 Task: Create a task  Inconsistent formatting of date/time fields , assign it to team member softage.10@softage.net in the project XpertTech and update the status of the task to  Off Track , set the priority of the task to Medium.
Action: Mouse moved to (71, 502)
Screenshot: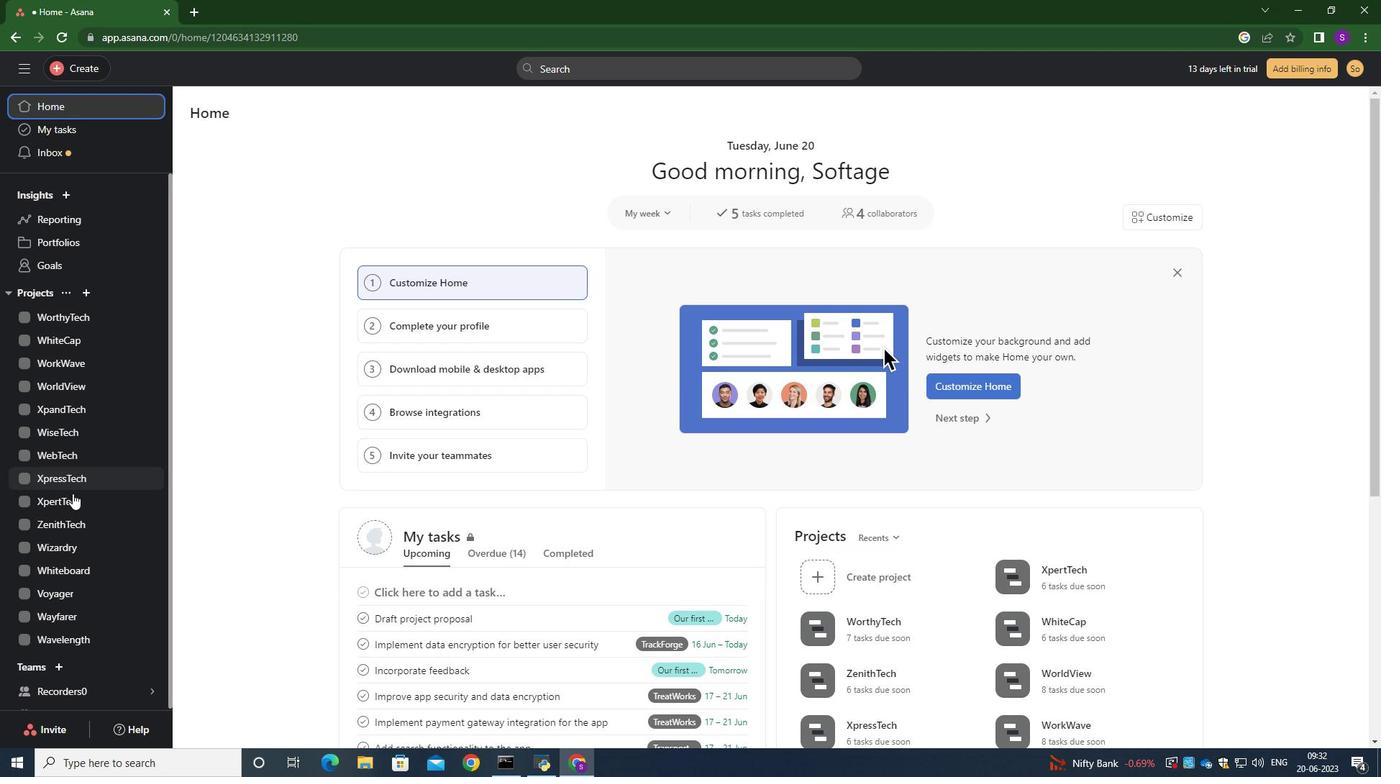
Action: Mouse pressed left at (71, 502)
Screenshot: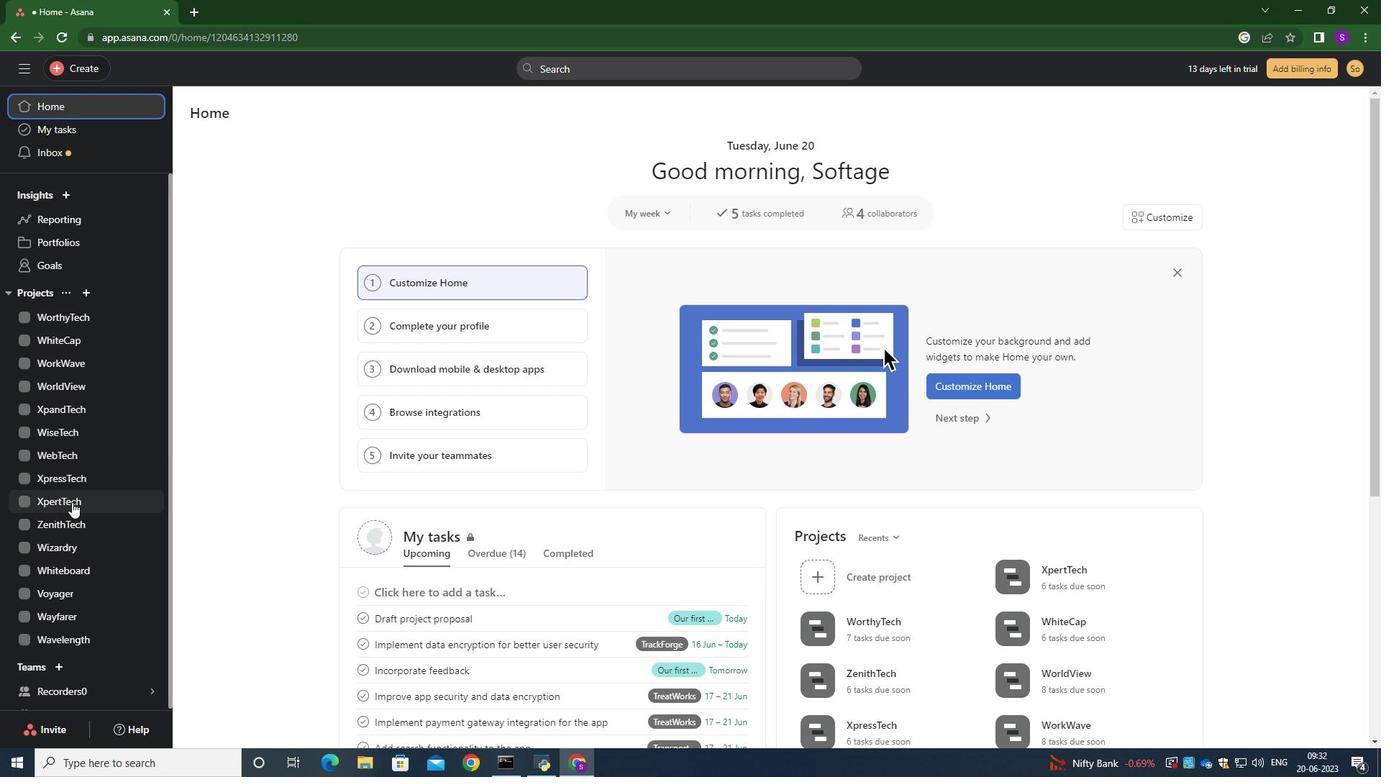 
Action: Mouse moved to (236, 183)
Screenshot: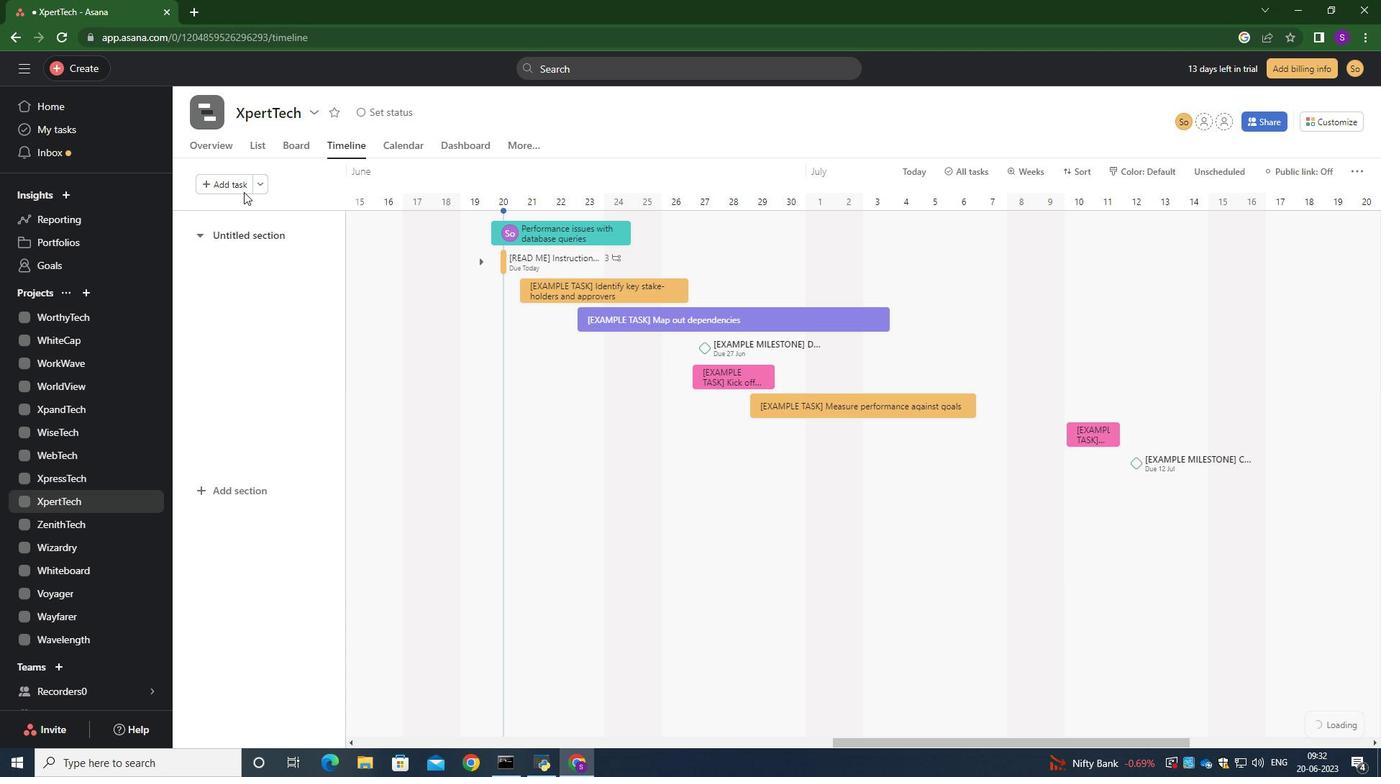 
Action: Mouse pressed left at (236, 183)
Screenshot: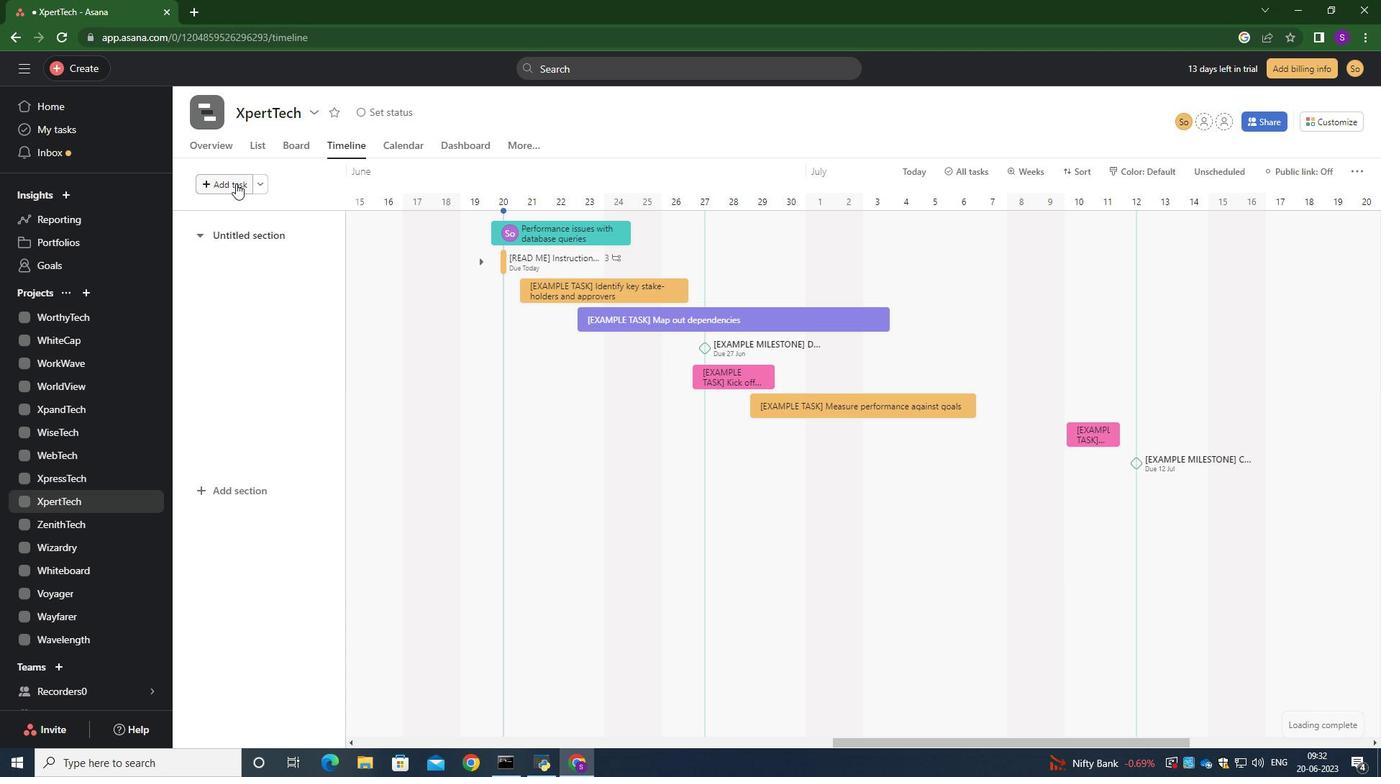 
Action: Mouse moved to (519, 234)
Screenshot: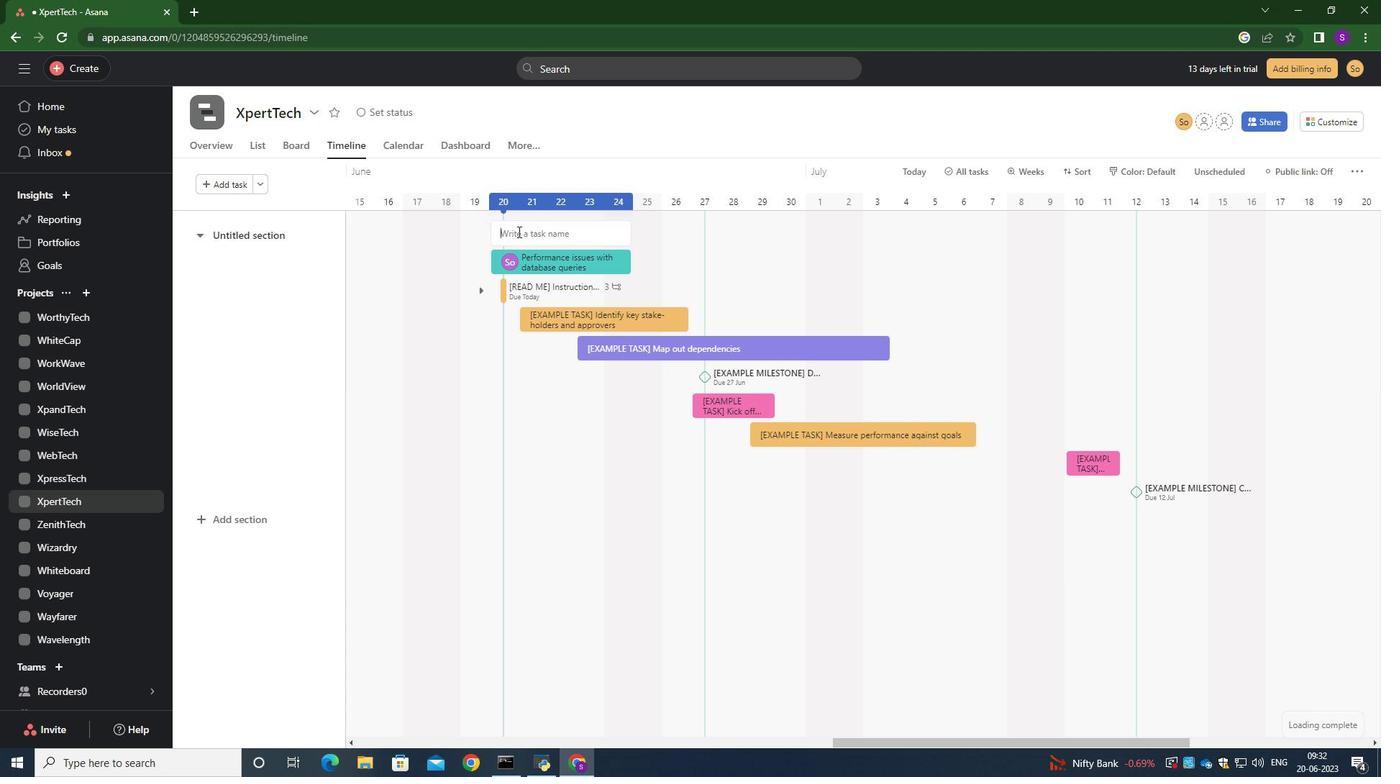 
Action: Mouse pressed left at (519, 234)
Screenshot: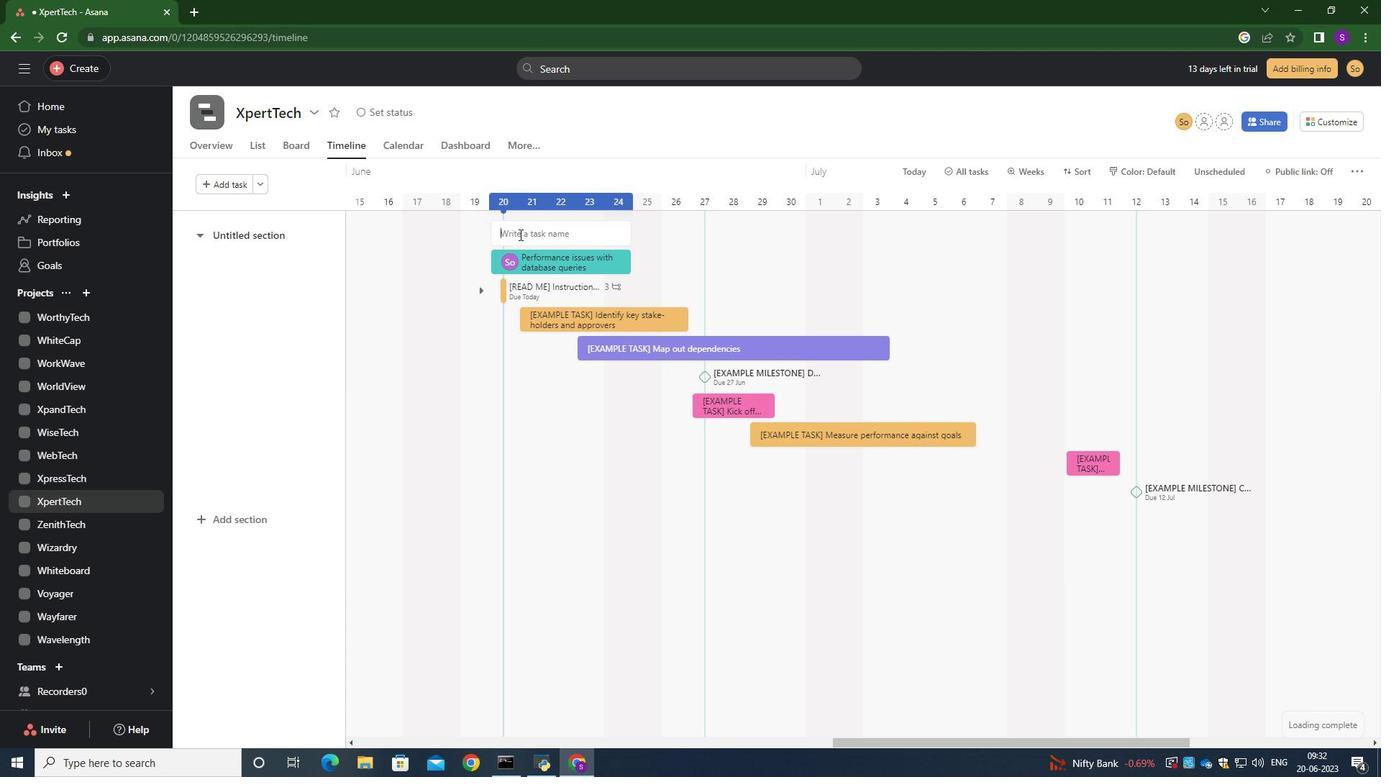 
Action: Key pressed <Key.caps_lock>I<Key.caps_lock>ncons<Key.backspace>sistent<Key.space>formatting<Key.space>of<Key.space>data/tiem<Key.space><Key.backspace><Key.backspace><Key.backspace><Key.backspace>ime<Key.space>fields<Key.enter>
Screenshot: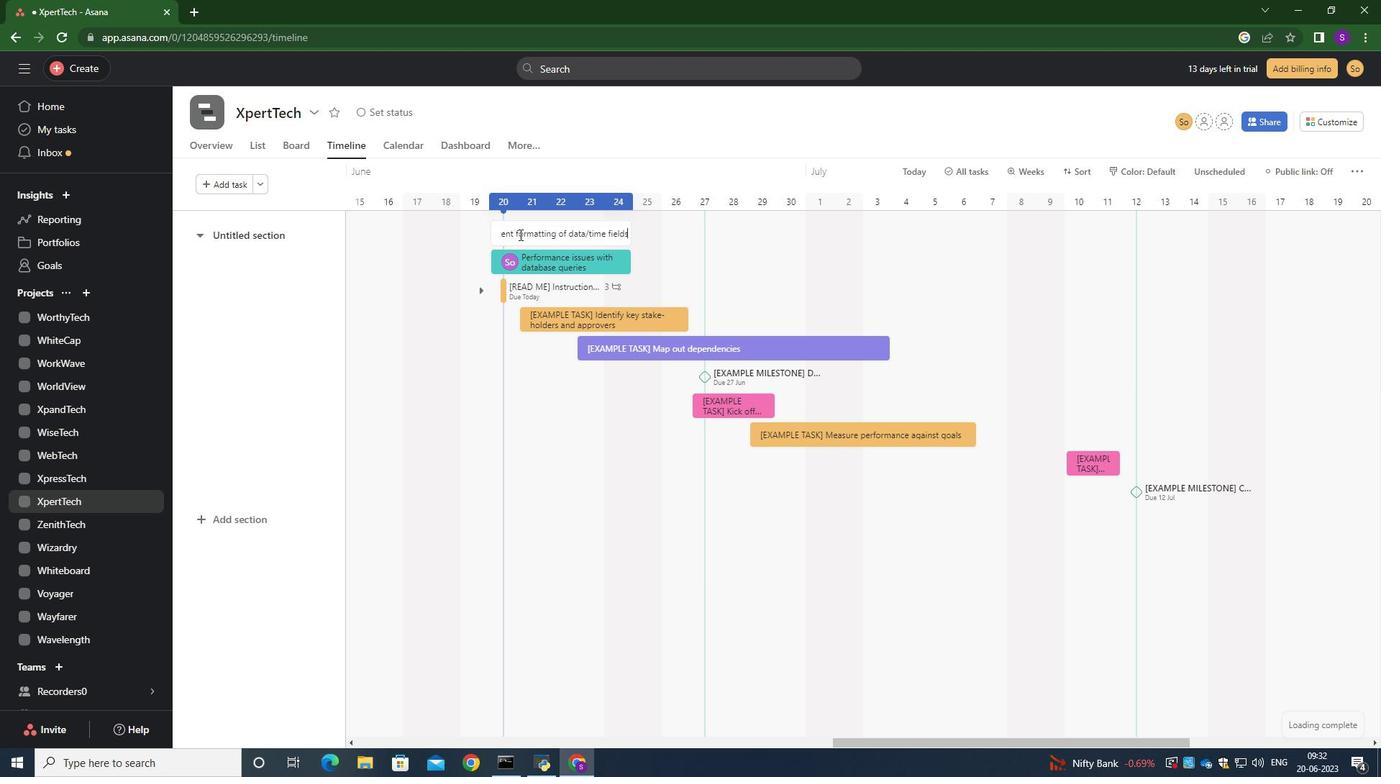 
Action: Mouse moved to (571, 233)
Screenshot: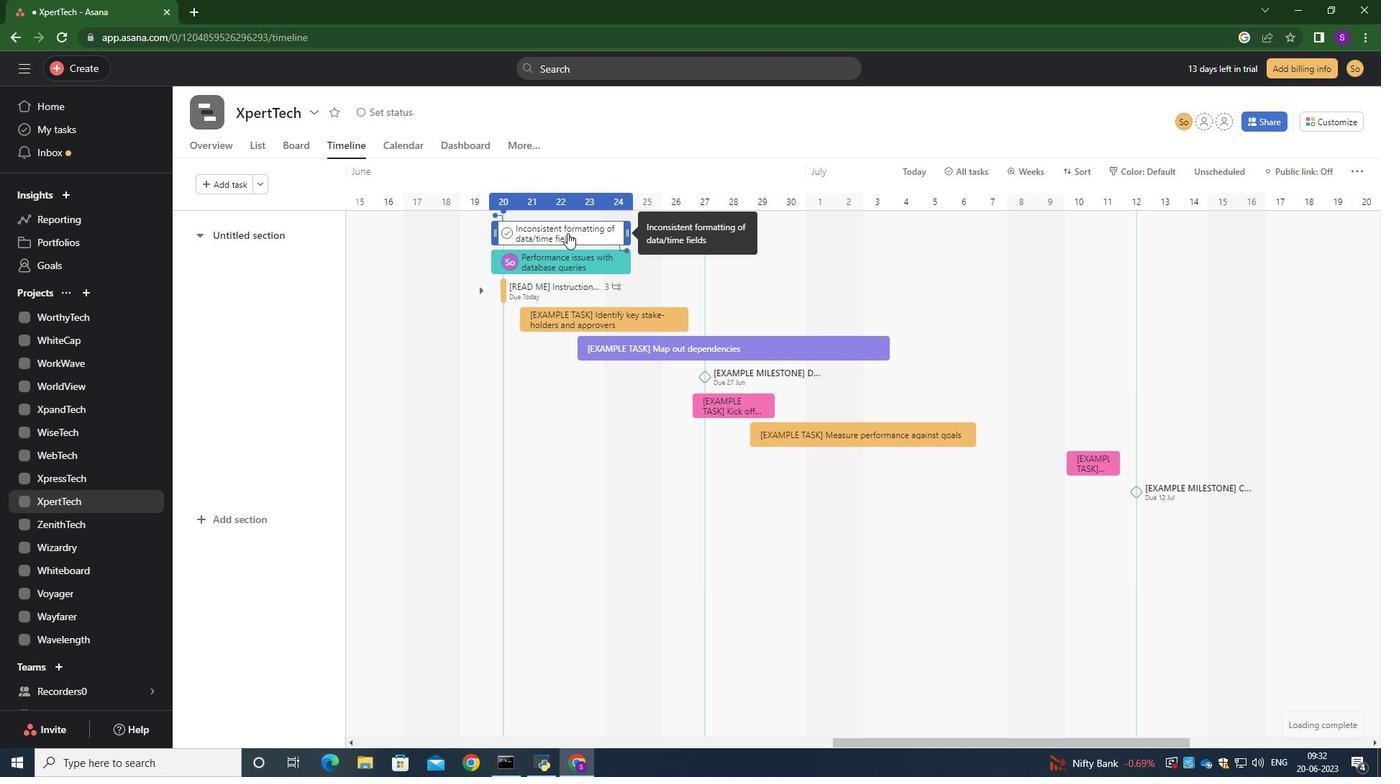 
Action: Mouse pressed left at (571, 233)
Screenshot: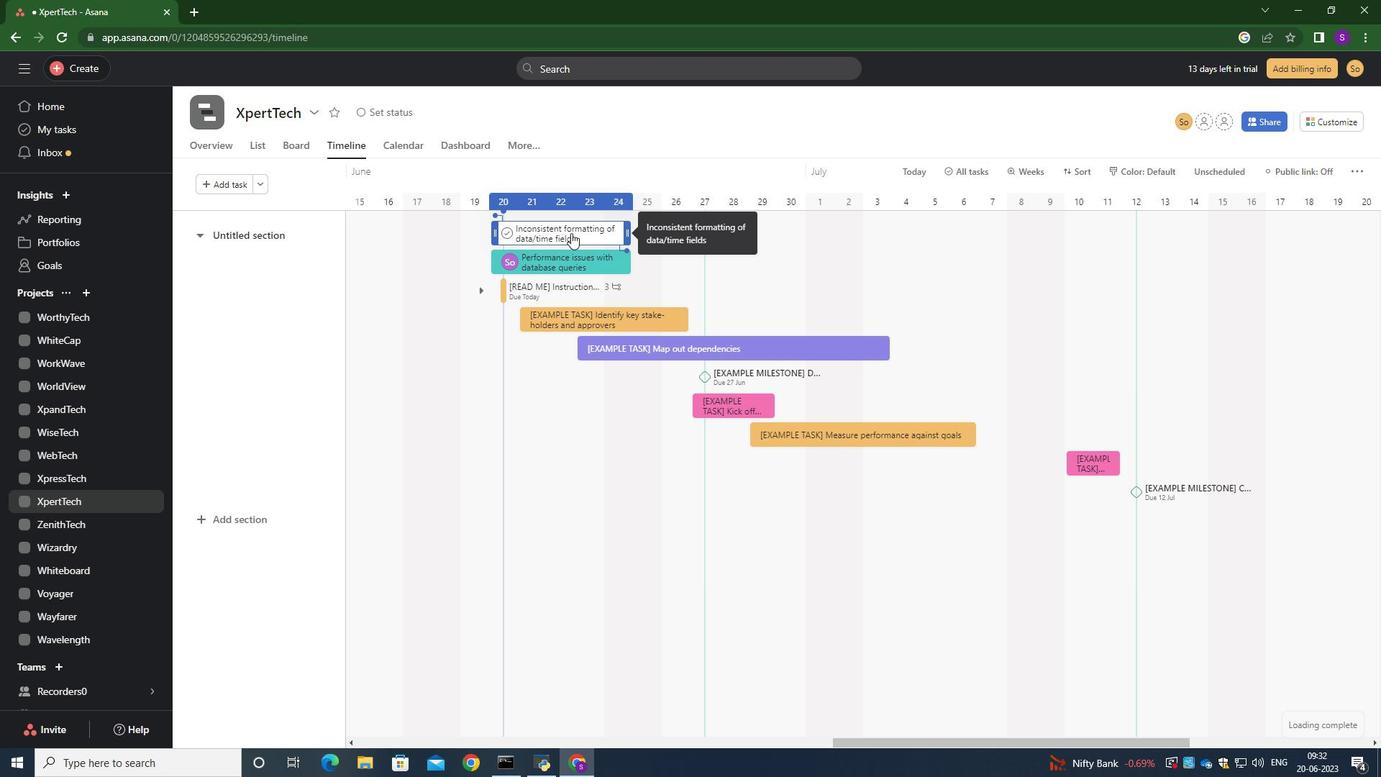 
Action: Mouse moved to (1031, 256)
Screenshot: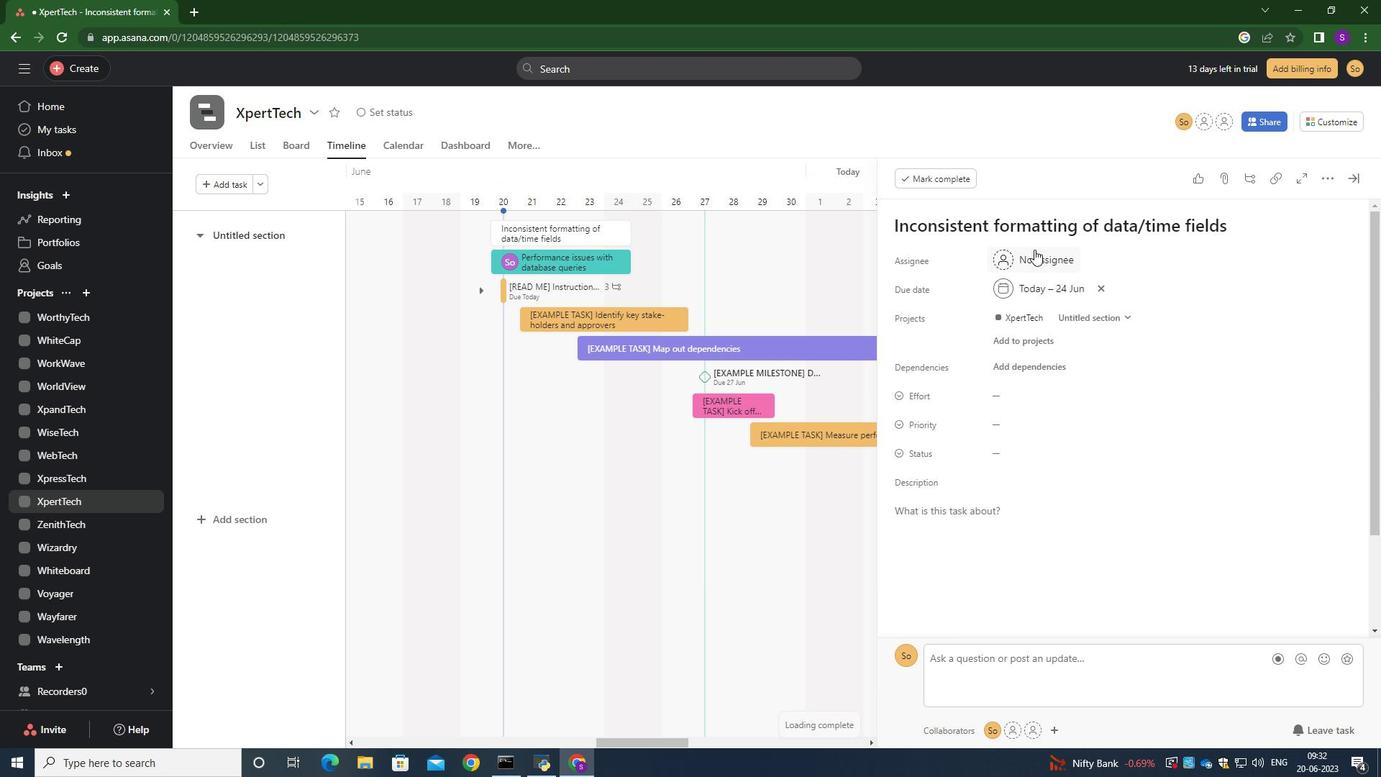 
Action: Mouse pressed left at (1031, 256)
Screenshot: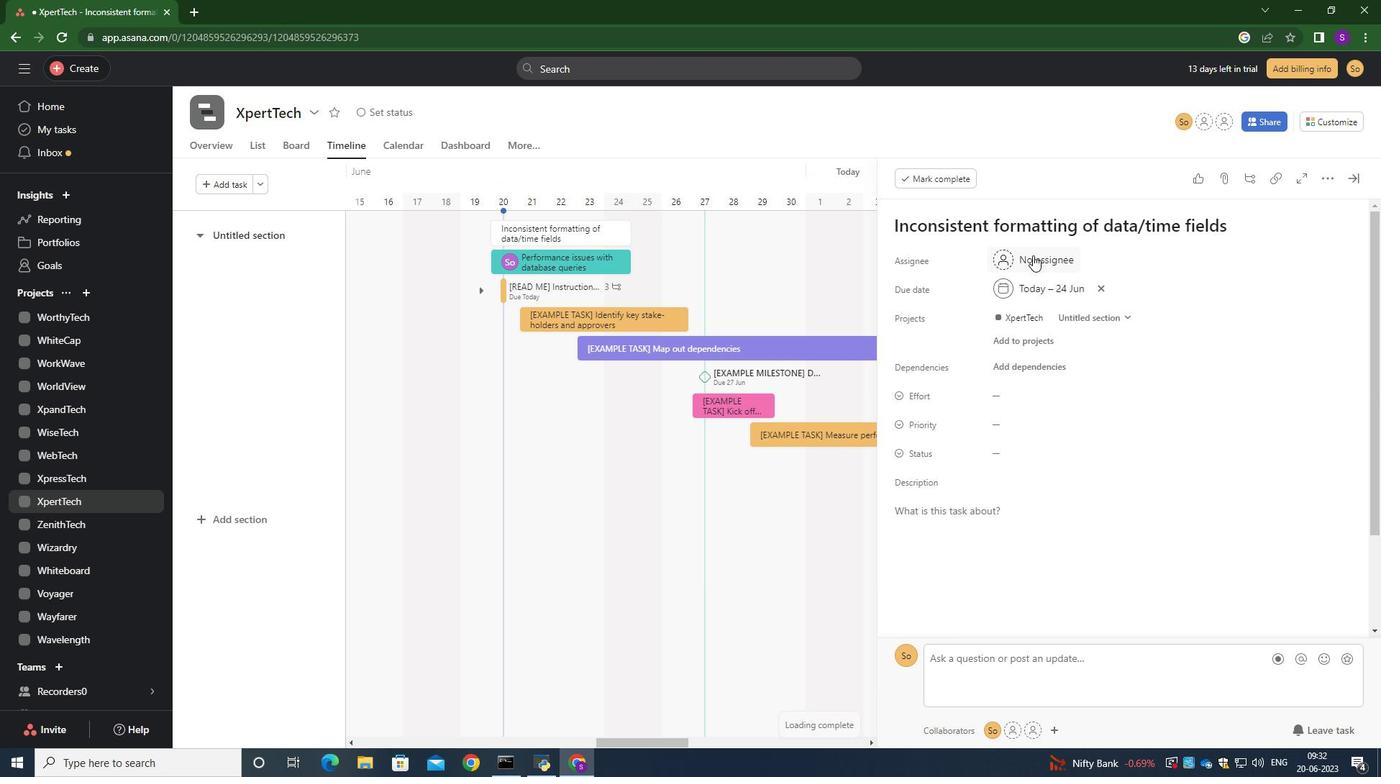 
Action: Mouse moved to (993, 284)
Screenshot: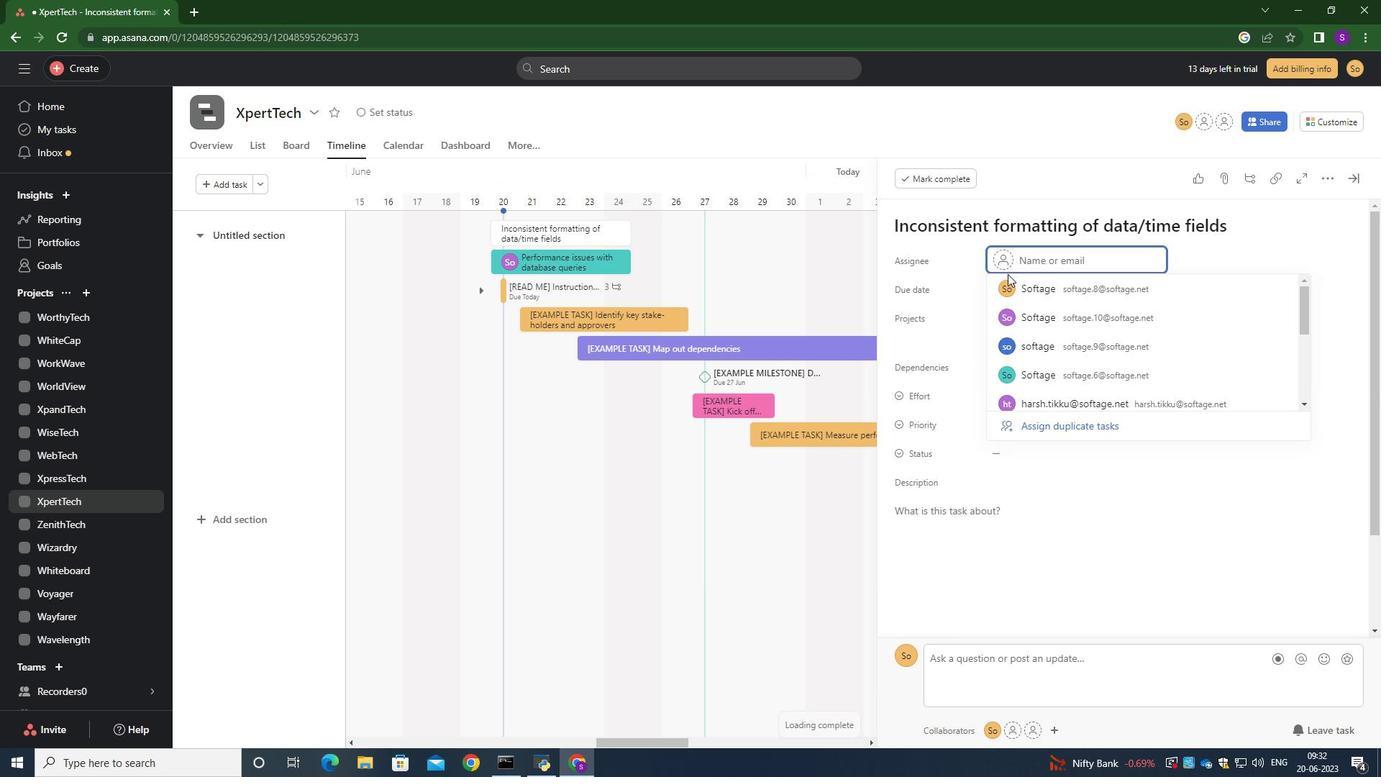 
Action: Key pressed softage.10<Key.shift>@softage.net<Key.enter>
Screenshot: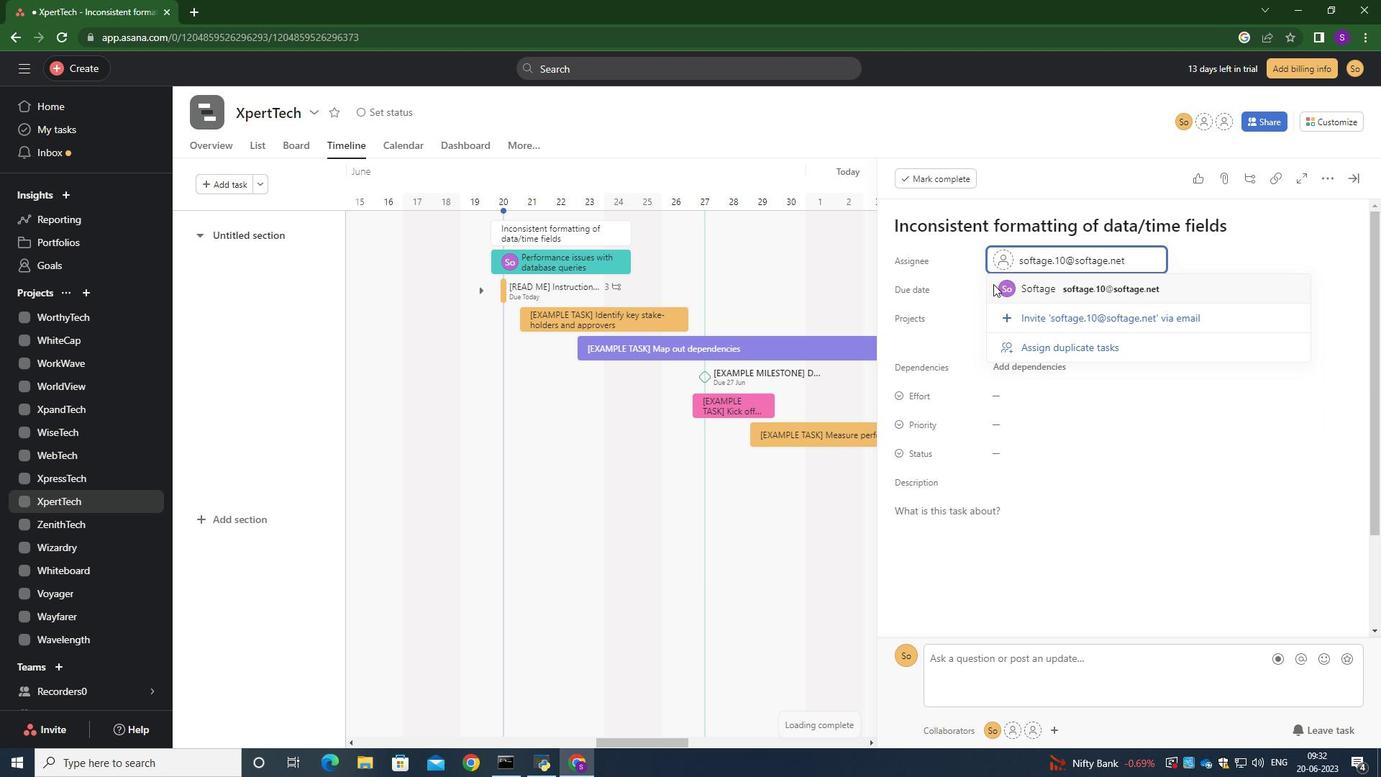 
Action: Mouse moved to (1031, 456)
Screenshot: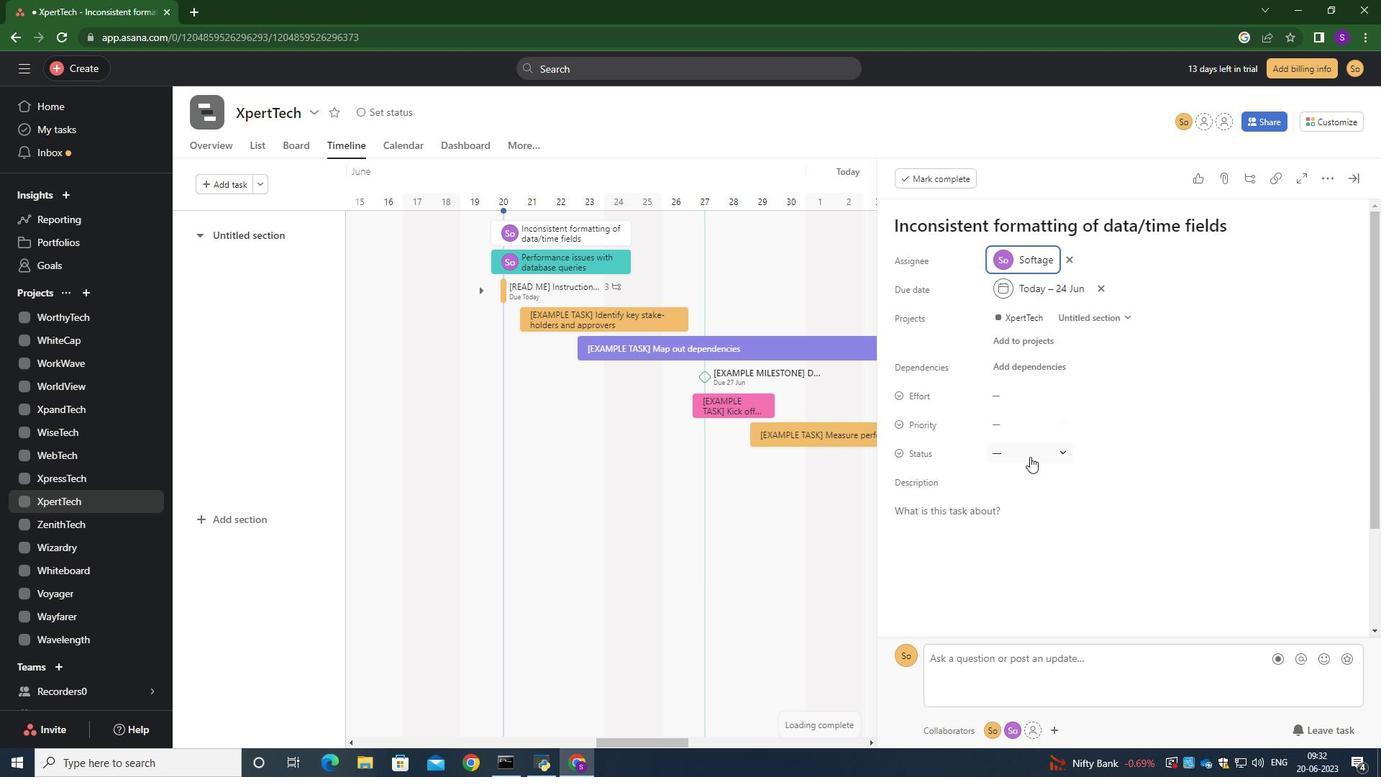 
Action: Mouse pressed left at (1031, 456)
Screenshot: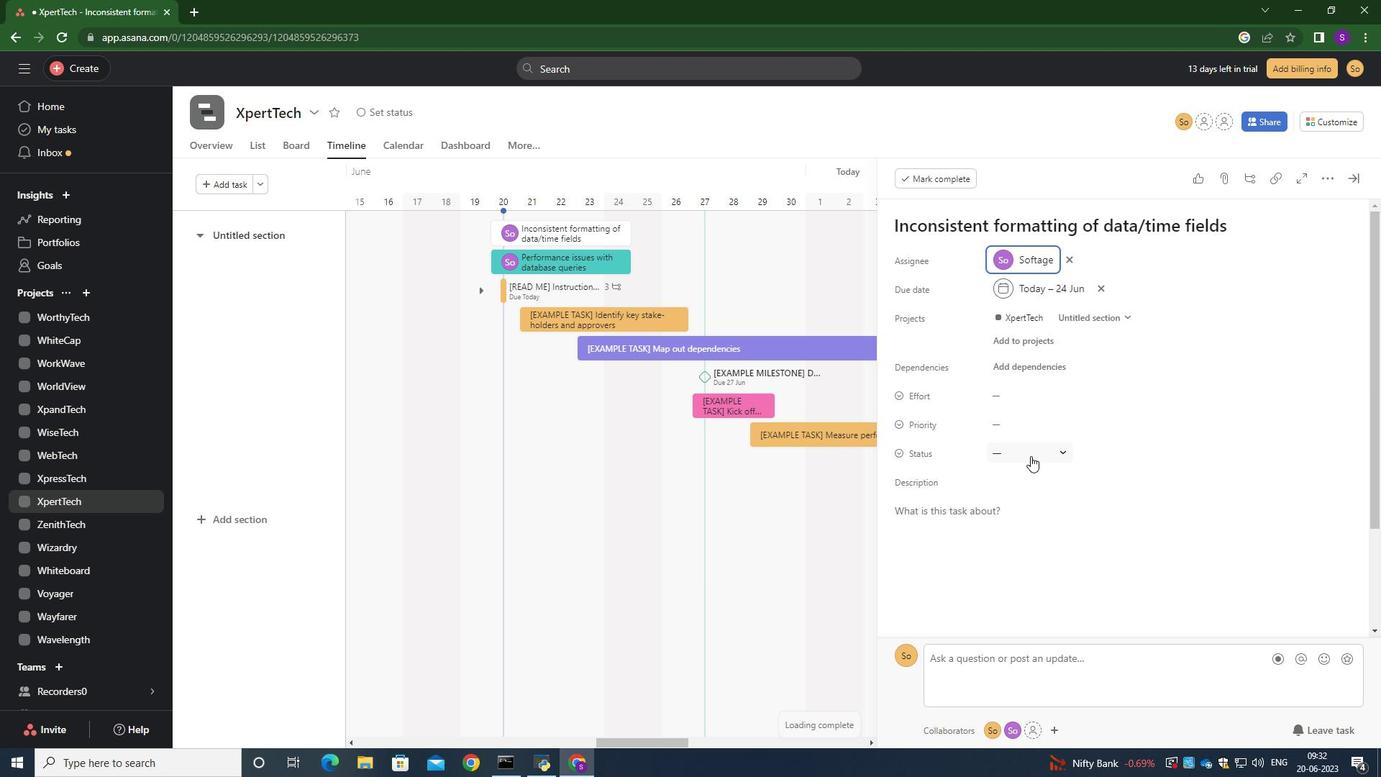 
Action: Mouse moved to (1052, 506)
Screenshot: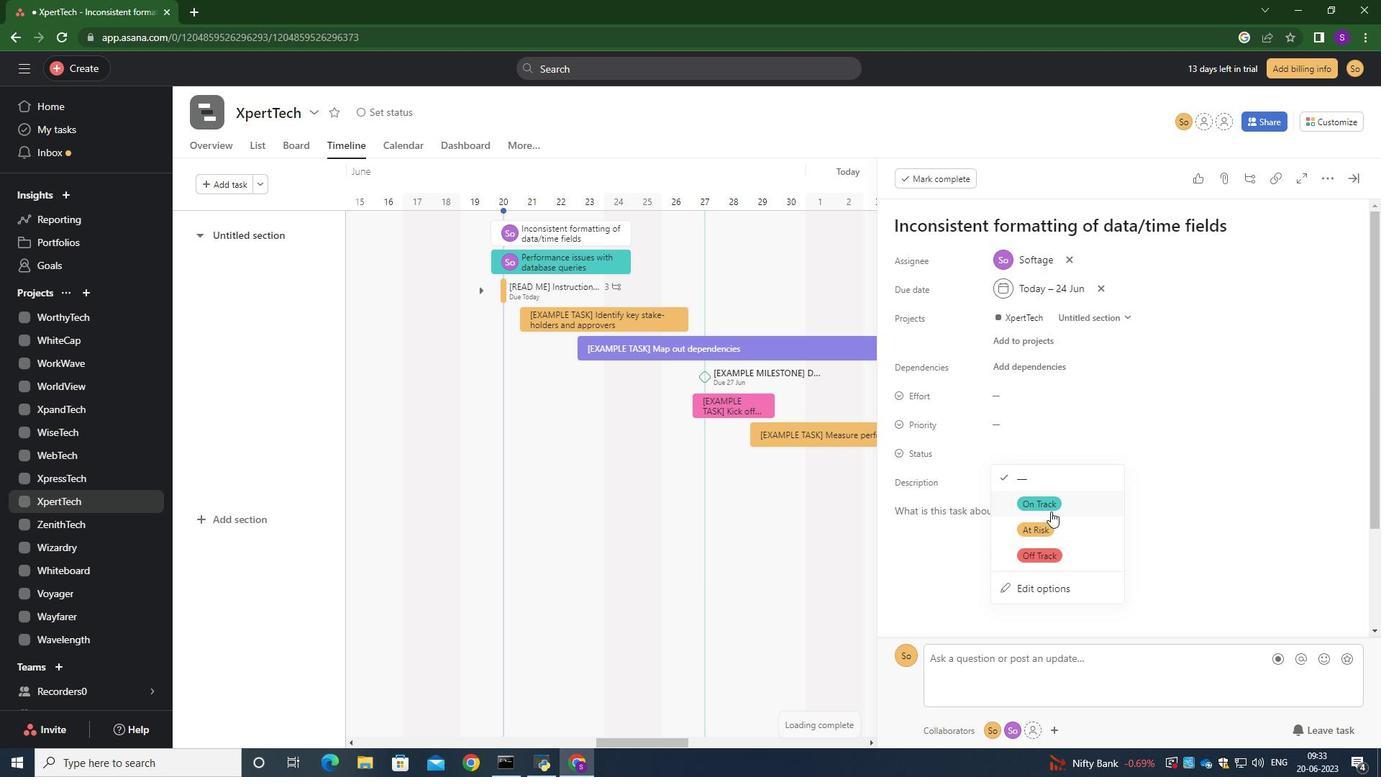 
Action: Mouse pressed left at (1052, 506)
Screenshot: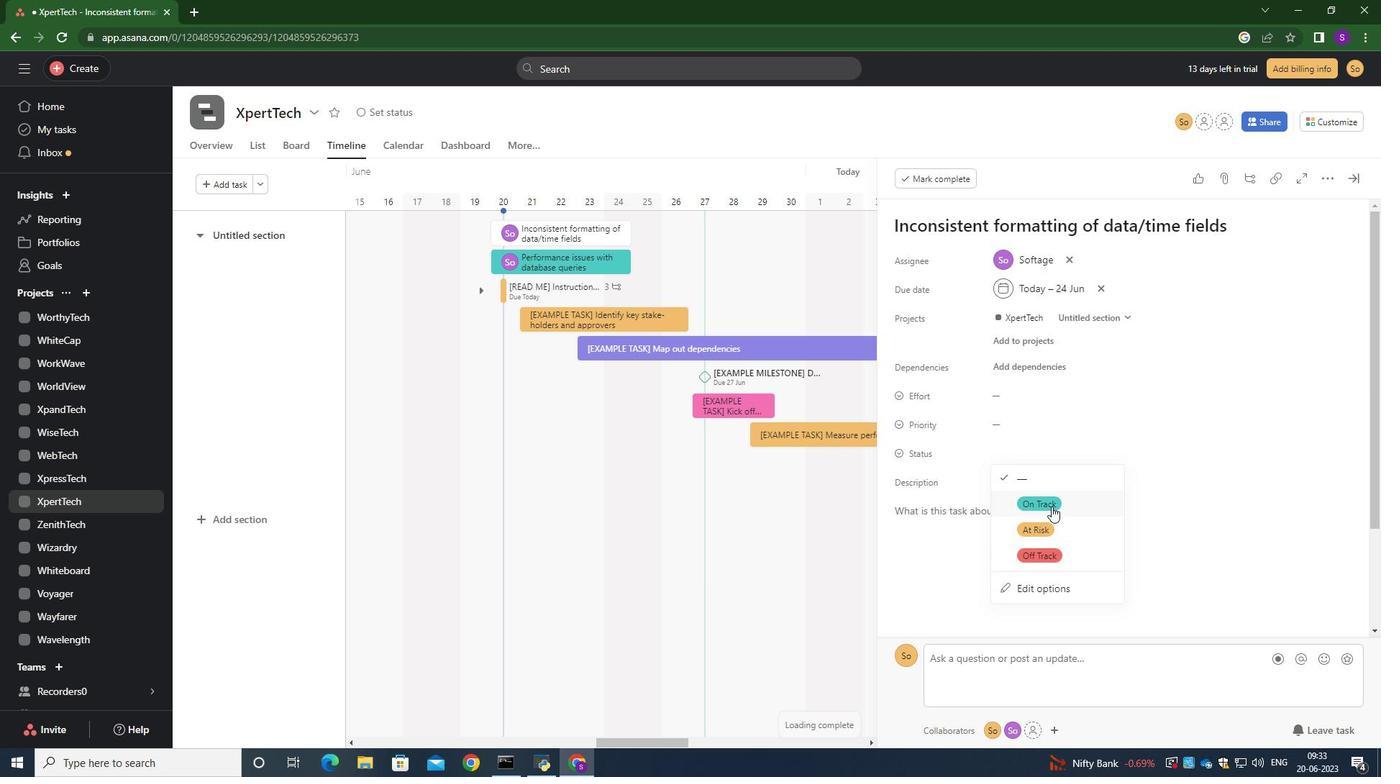 
Action: Mouse moved to (1008, 433)
Screenshot: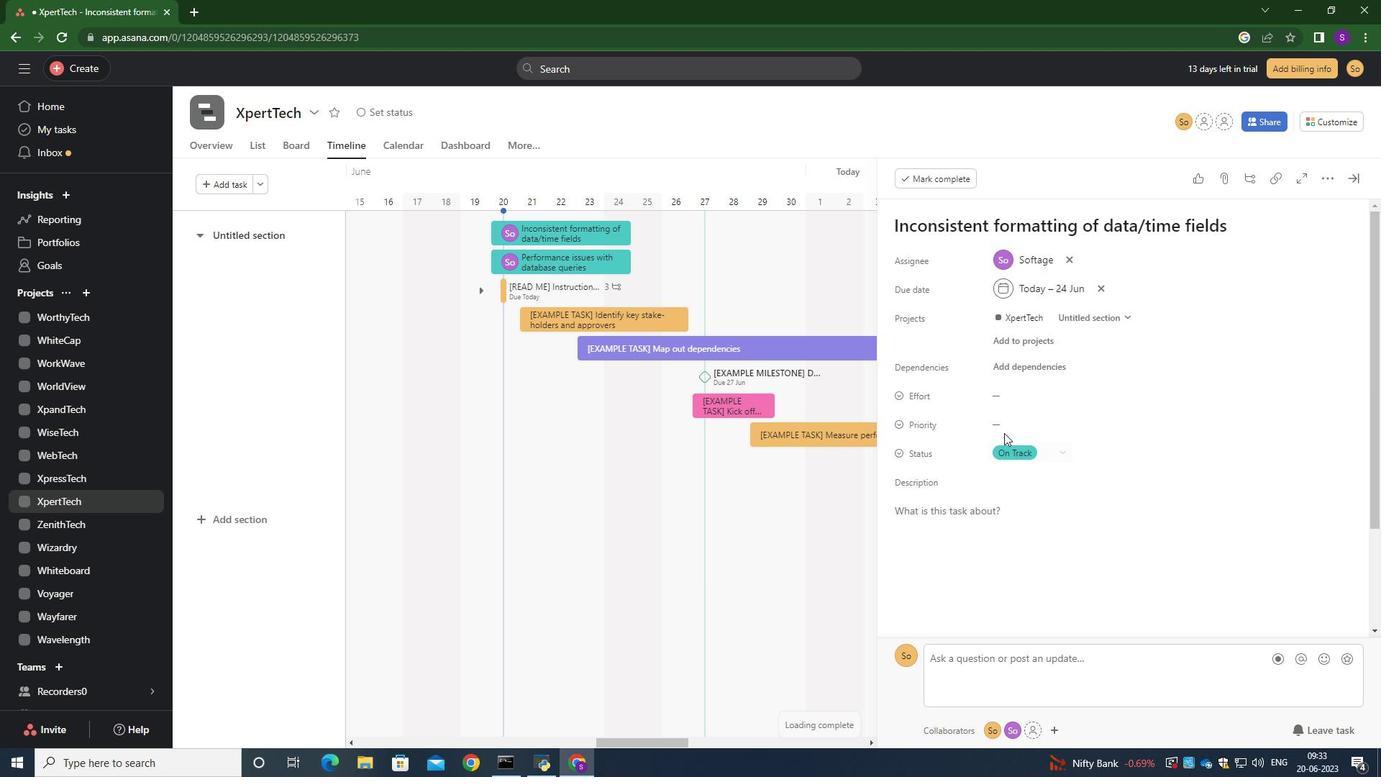 
Action: Mouse pressed left at (1008, 433)
Screenshot: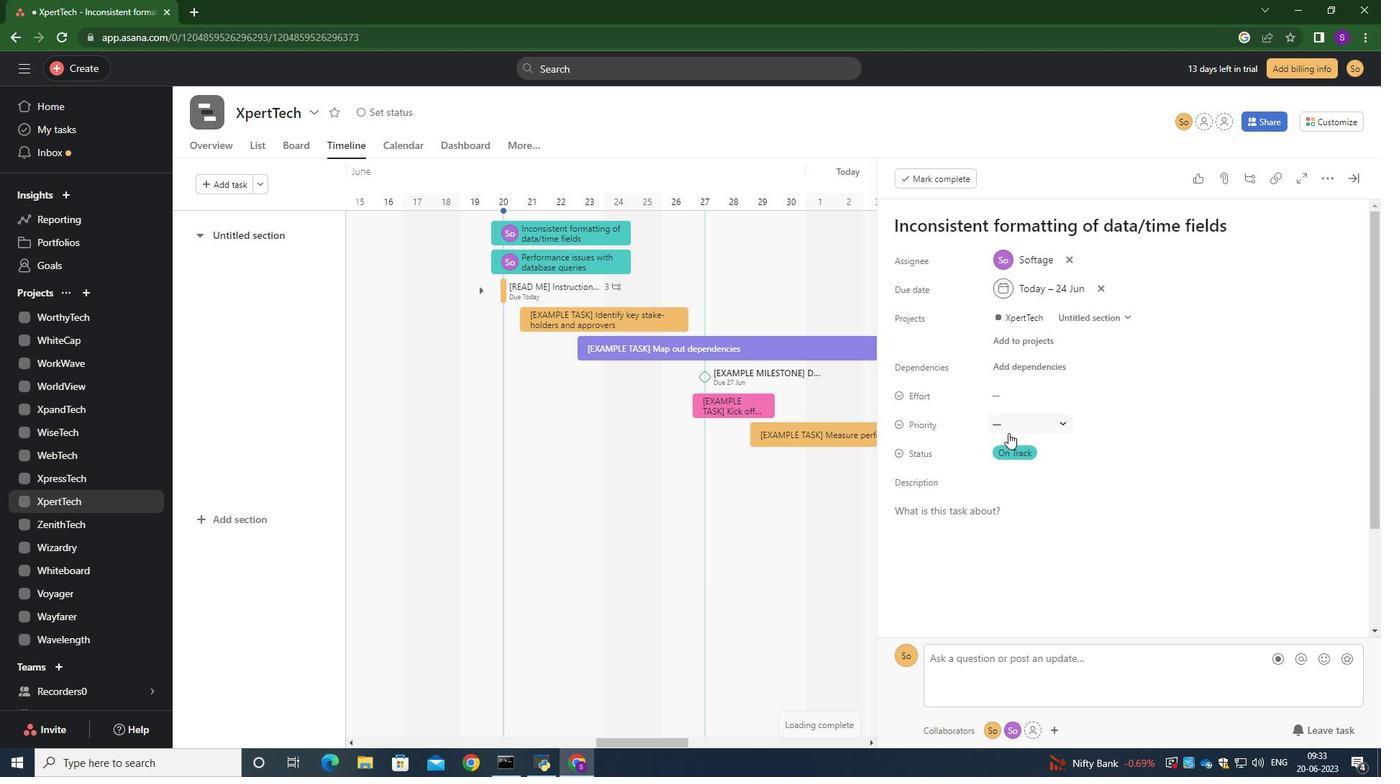 
Action: Mouse moved to (1033, 502)
Screenshot: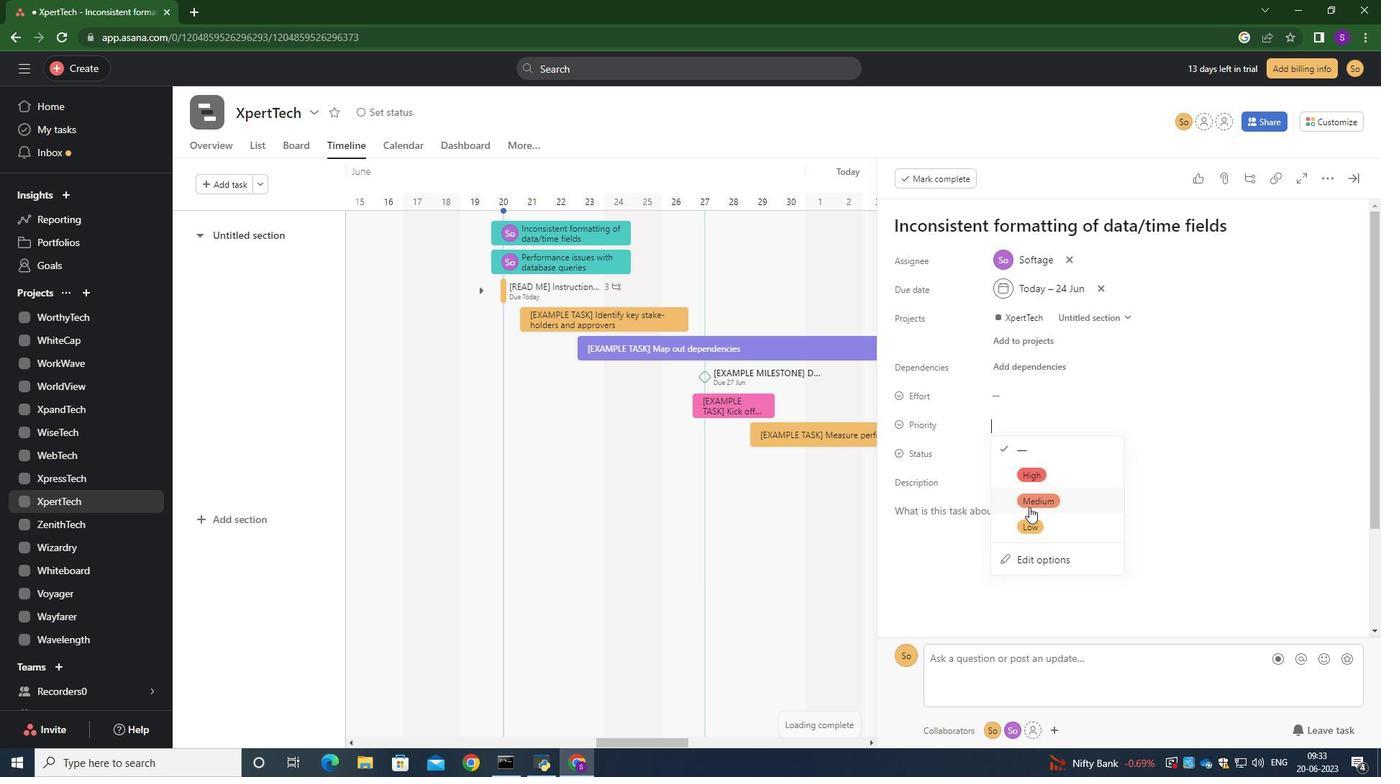 
Action: Mouse pressed left at (1033, 502)
Screenshot: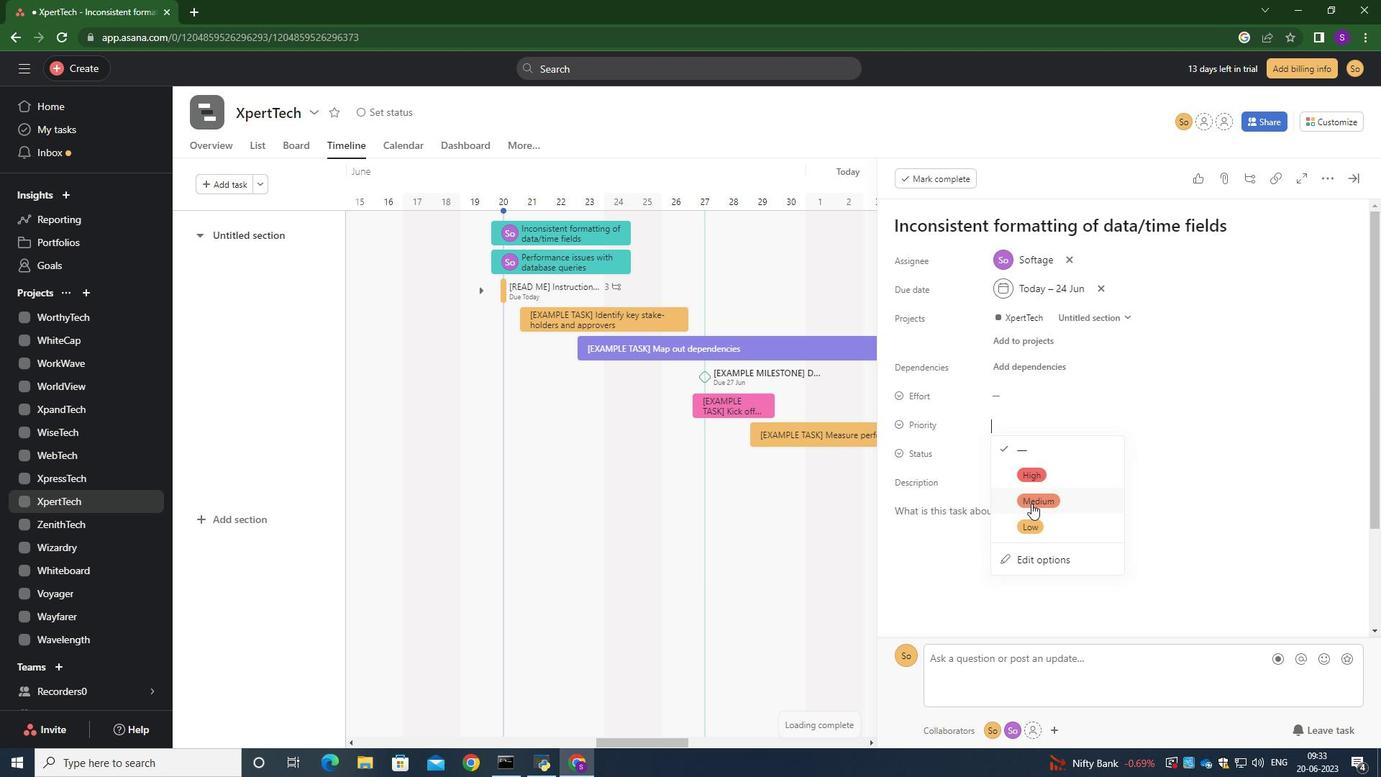 
Action: Mouse moved to (1073, 589)
Screenshot: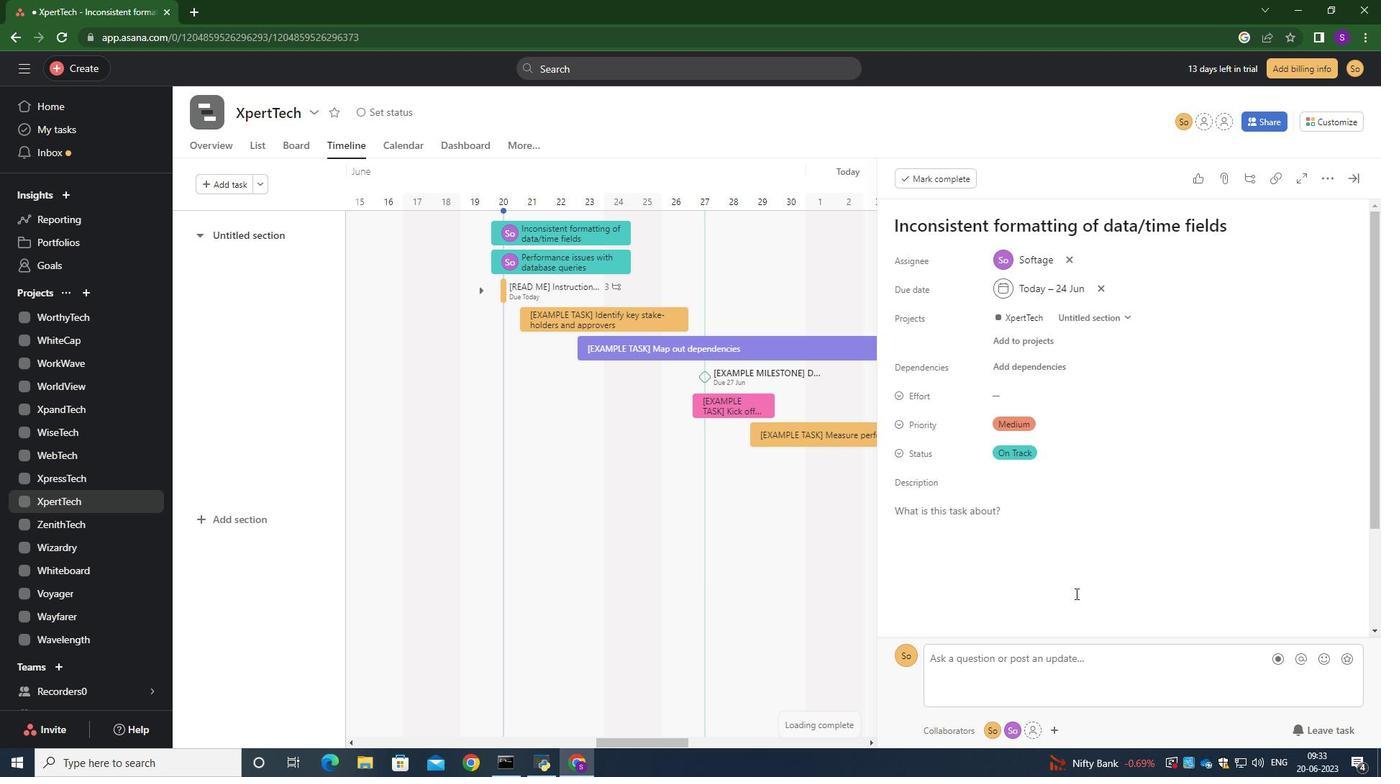 
Action: Mouse pressed left at (1073, 589)
Screenshot: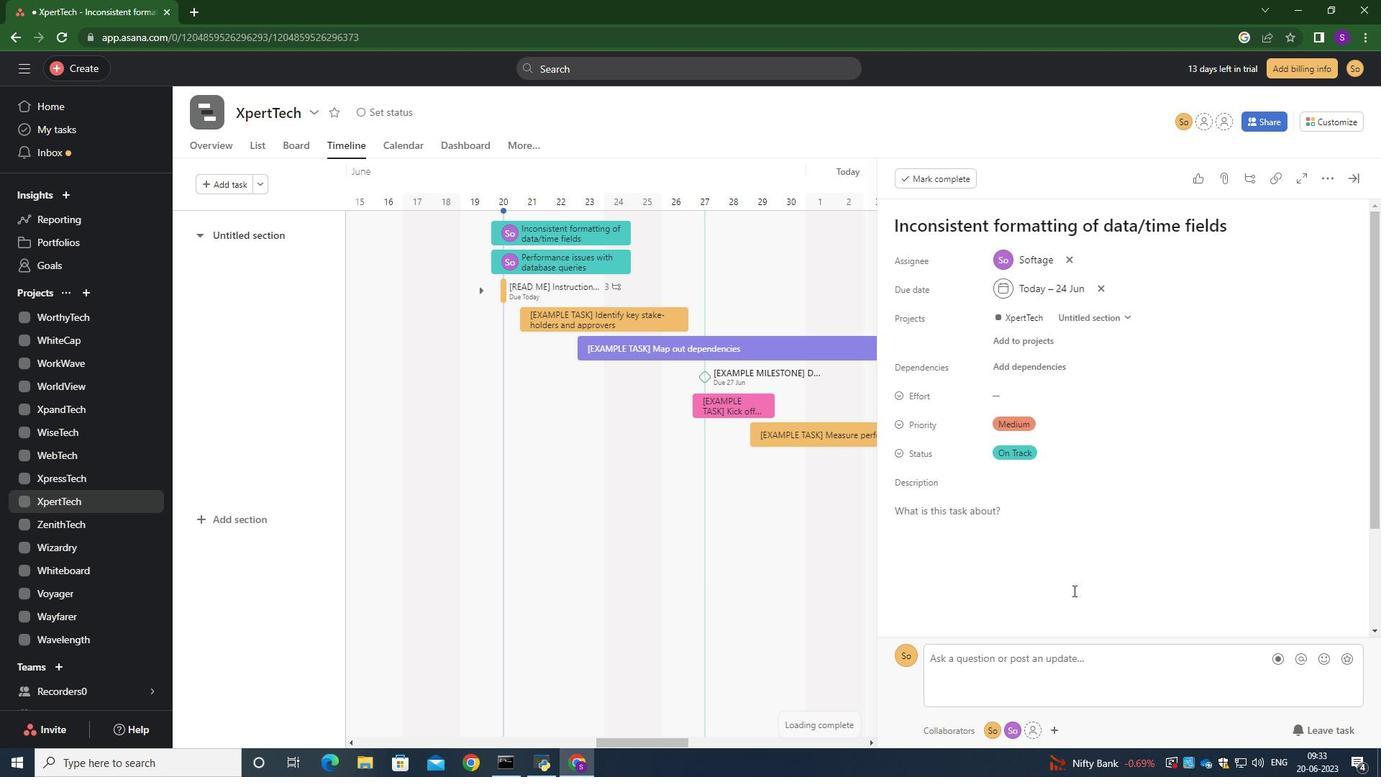 
